 Task: Explore the historic landmarks of Charleston to South Carolina, using walking directions.
Action: Mouse moved to (113, 73)
Screenshot: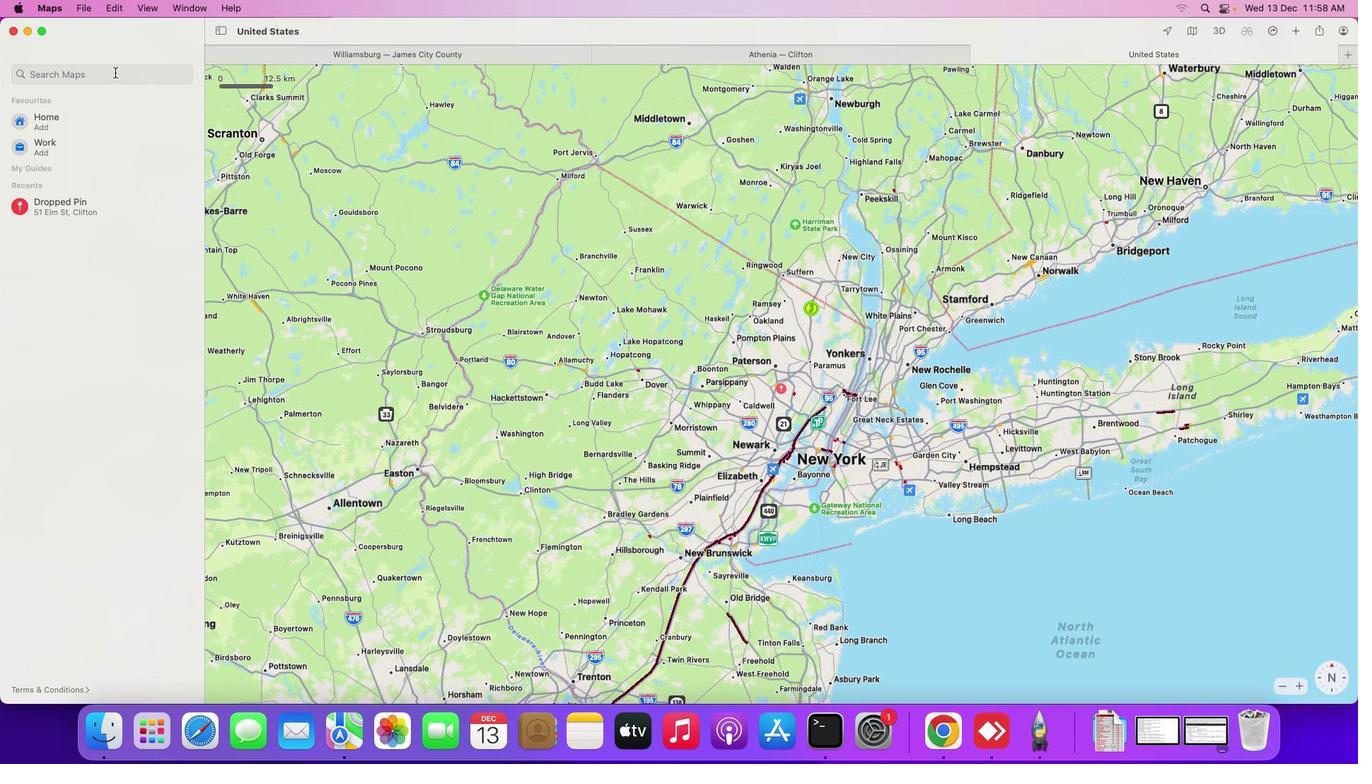 
Action: Mouse pressed left at (113, 73)
Screenshot: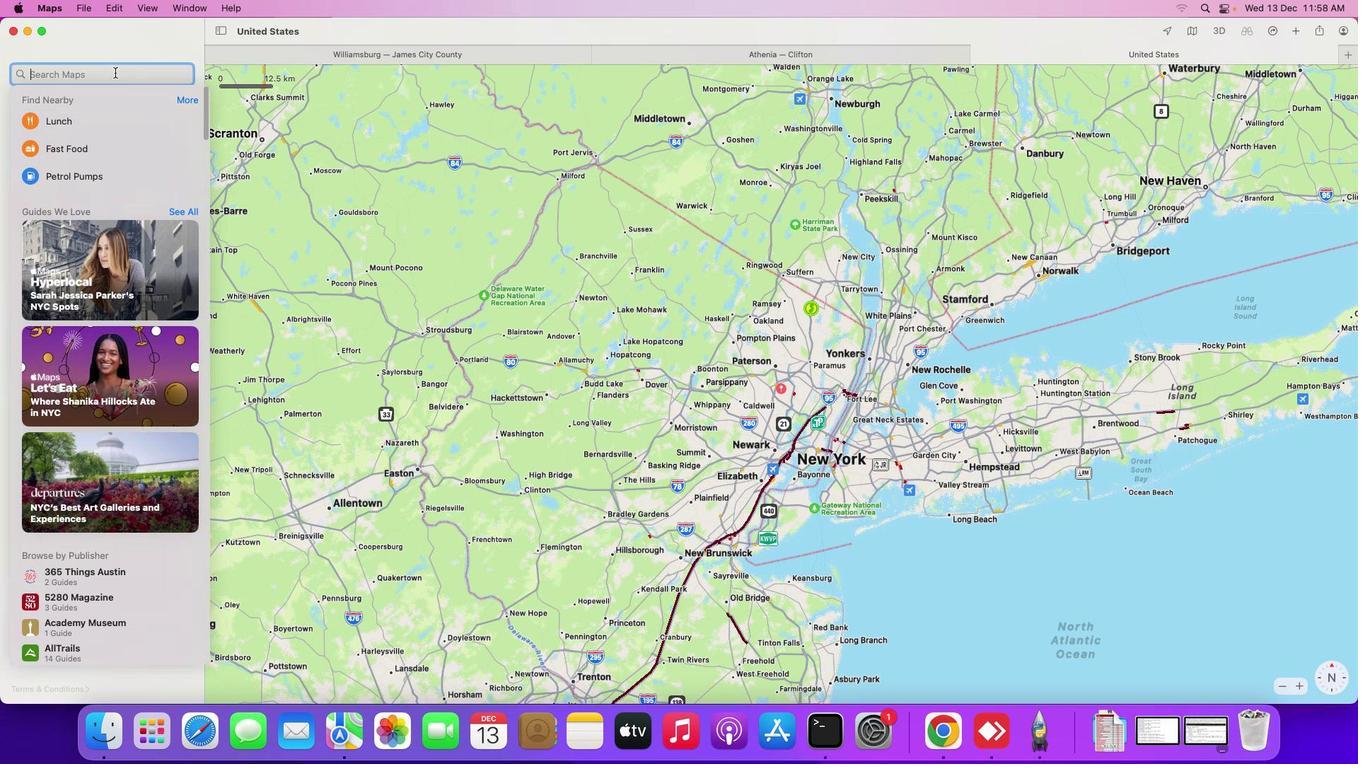 
Action: Mouse moved to (115, 72)
Screenshot: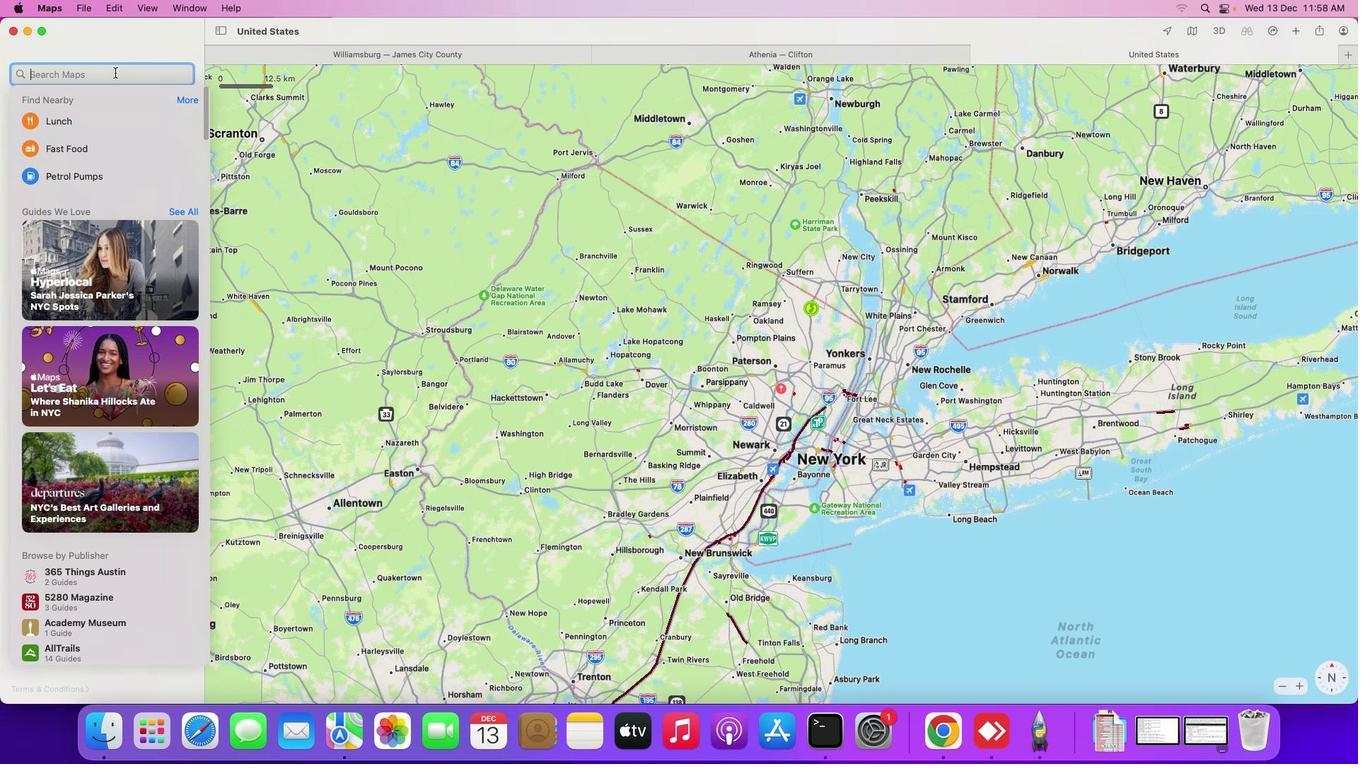 
Action: Key pressed 'h''i''s''t''o''r''i''c'Key.space'l''a''n''d''m''a''r''k'Key.space'o''f'Key.spaceKey.backspaceKey.backspaceKey.backspaceKey.backspace's'Key.space'o''f'Key.spaceKey.shift_r'C''h''a''r''l''e''s''t''o''n'Key.spaceKey.enter
Screenshot: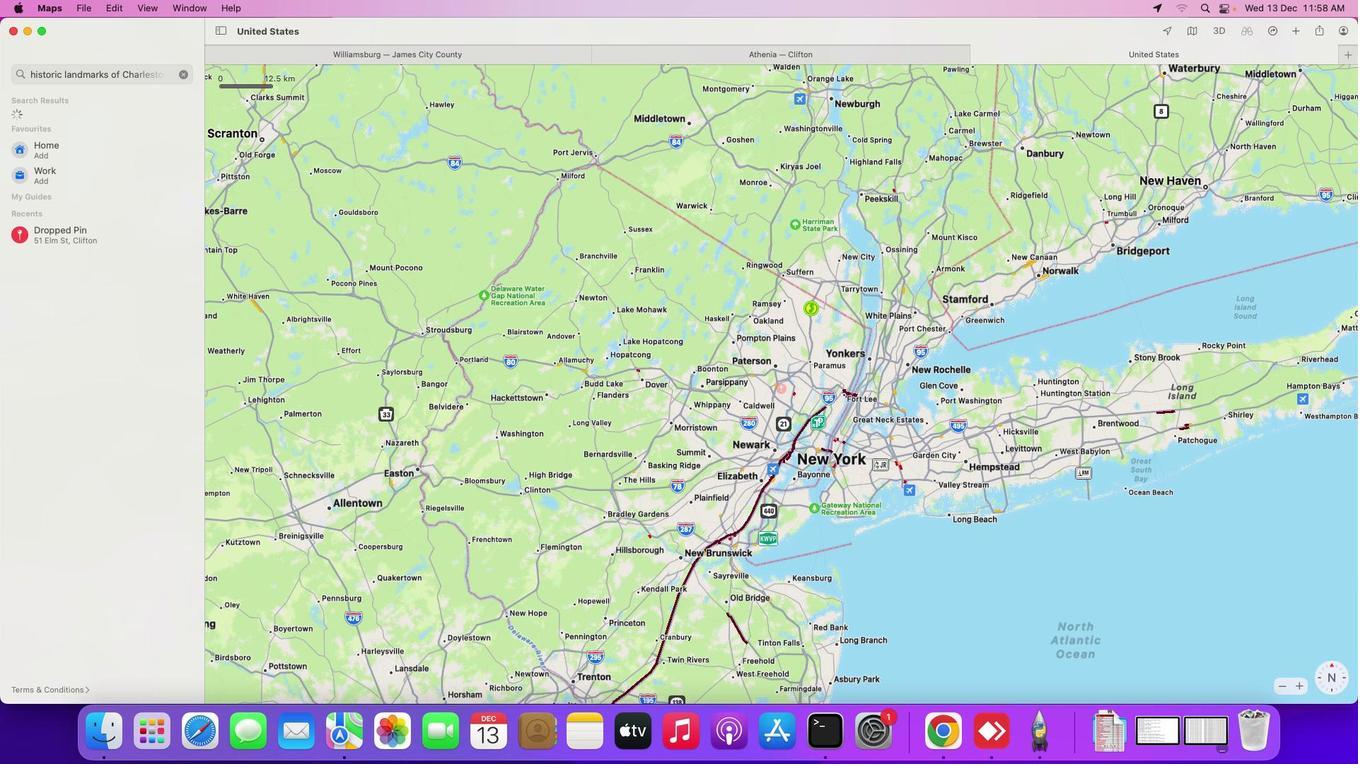 
Action: Mouse moved to (91, 126)
Screenshot: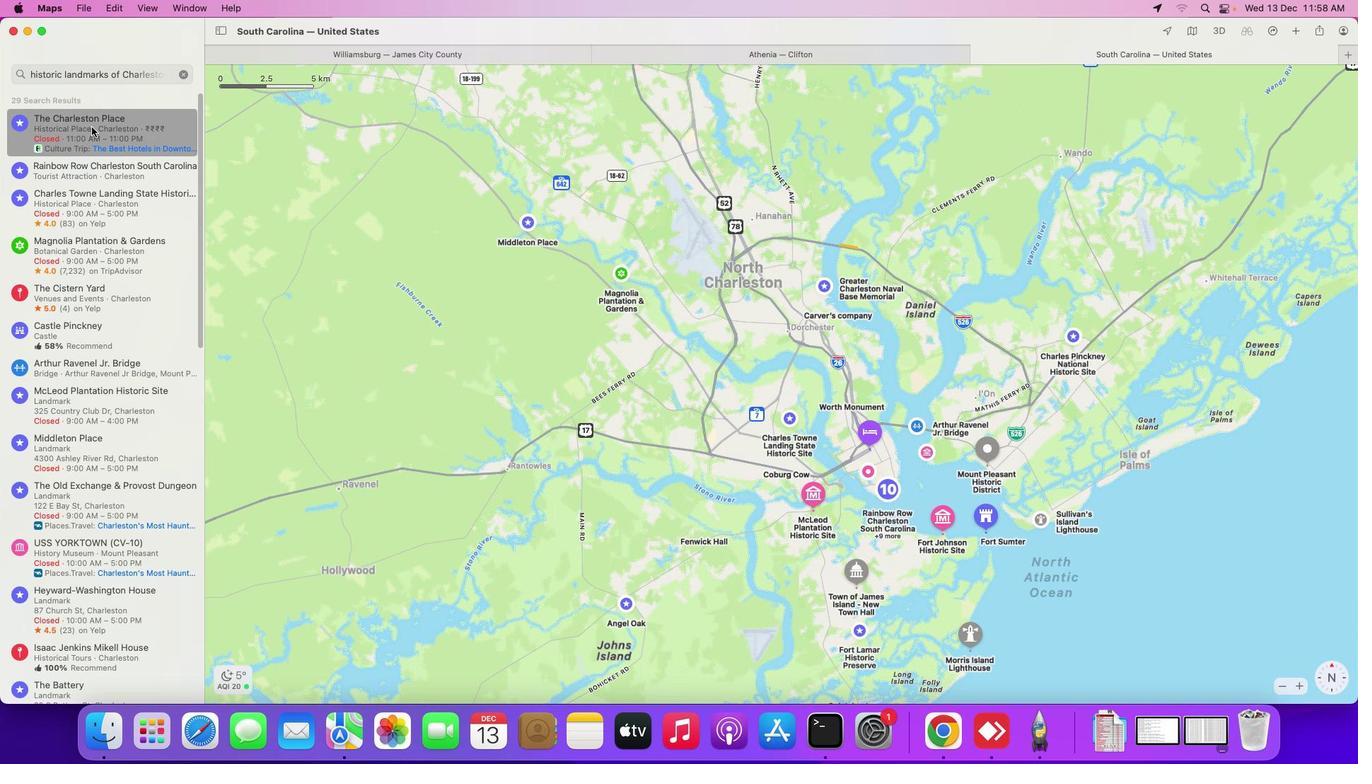 
Action: Mouse pressed left at (91, 126)
Screenshot: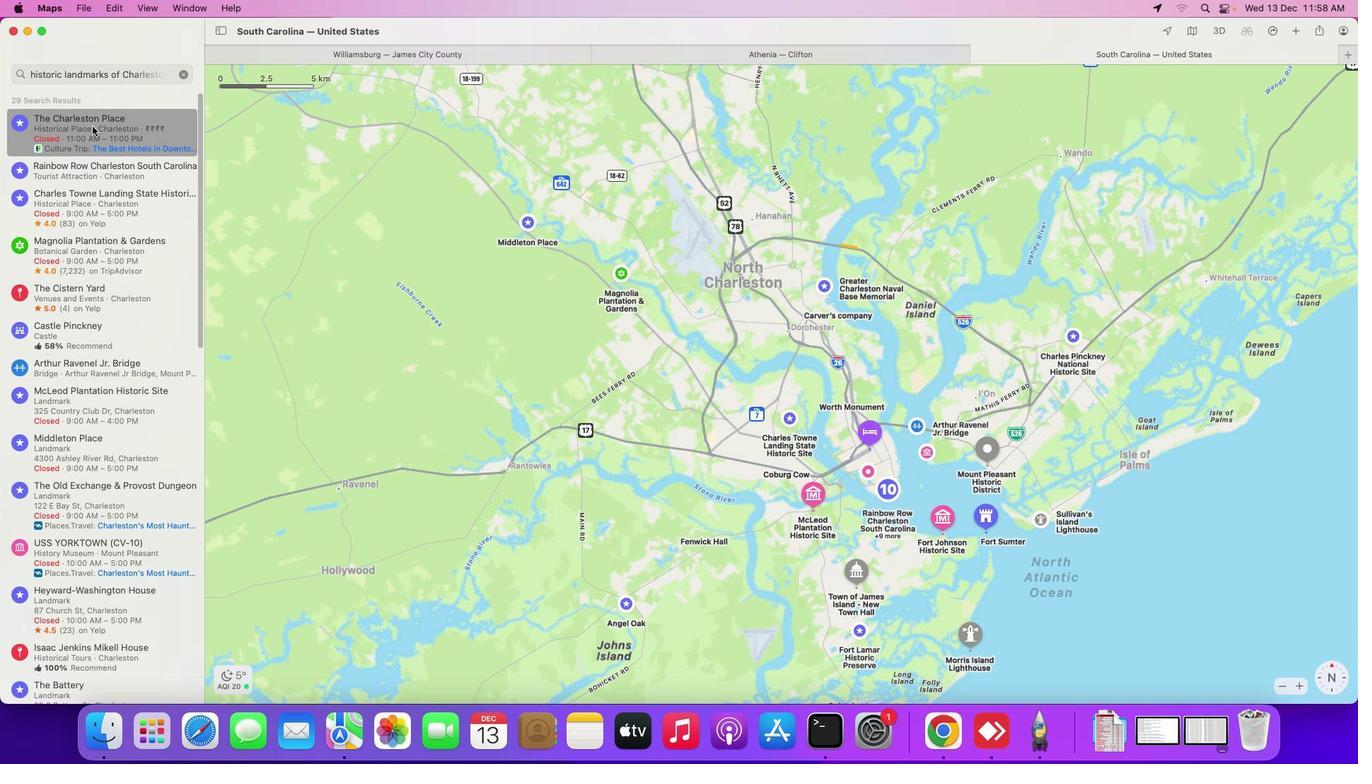 
Action: Mouse moved to (788, 400)
Screenshot: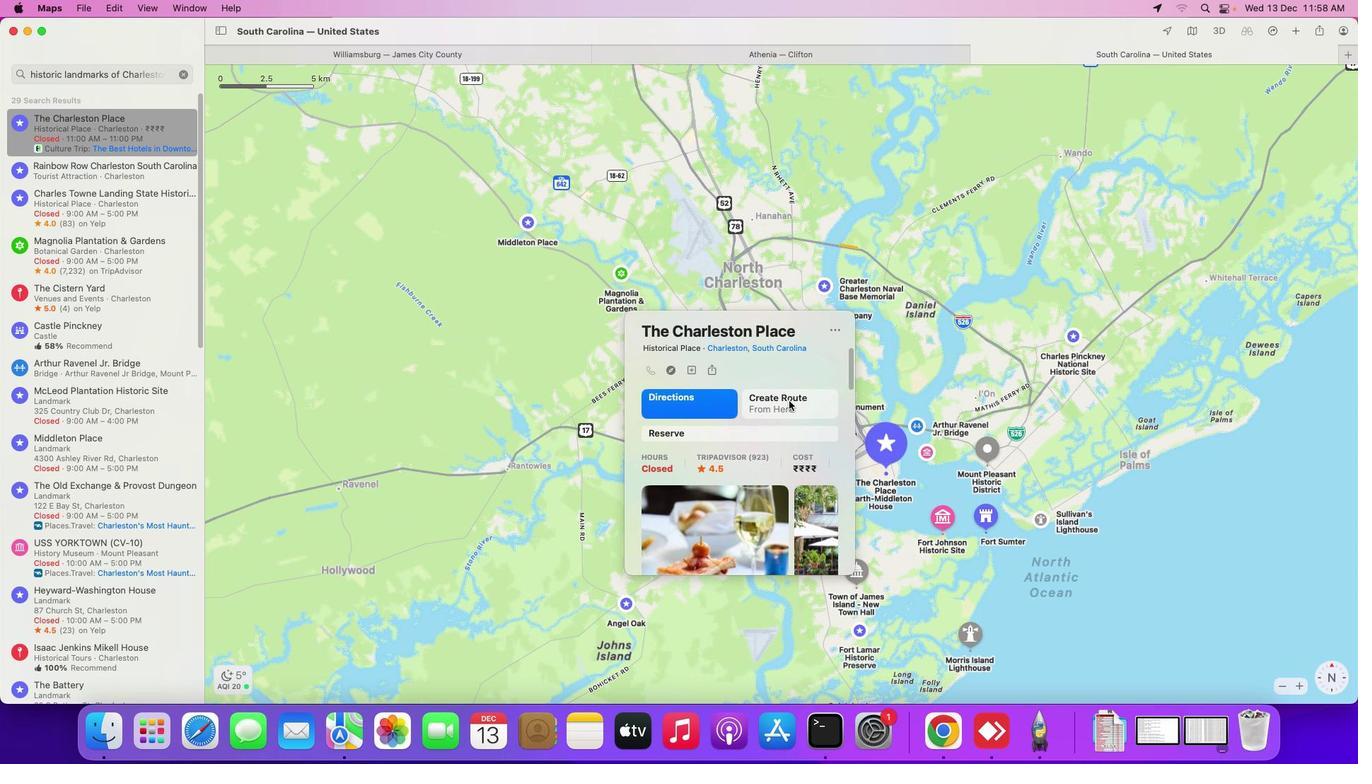 
Action: Mouse pressed left at (788, 400)
Screenshot: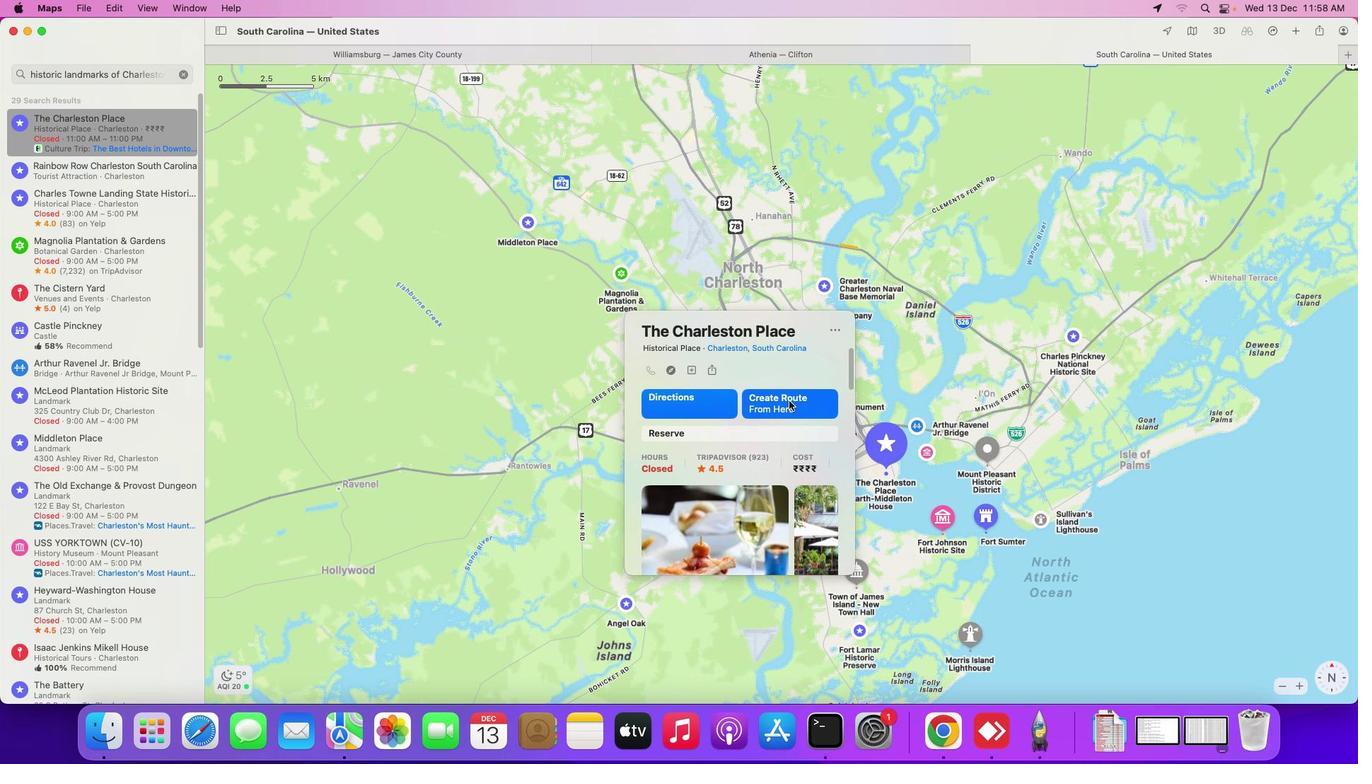 
Action: Mouse moved to (1205, 141)
Screenshot: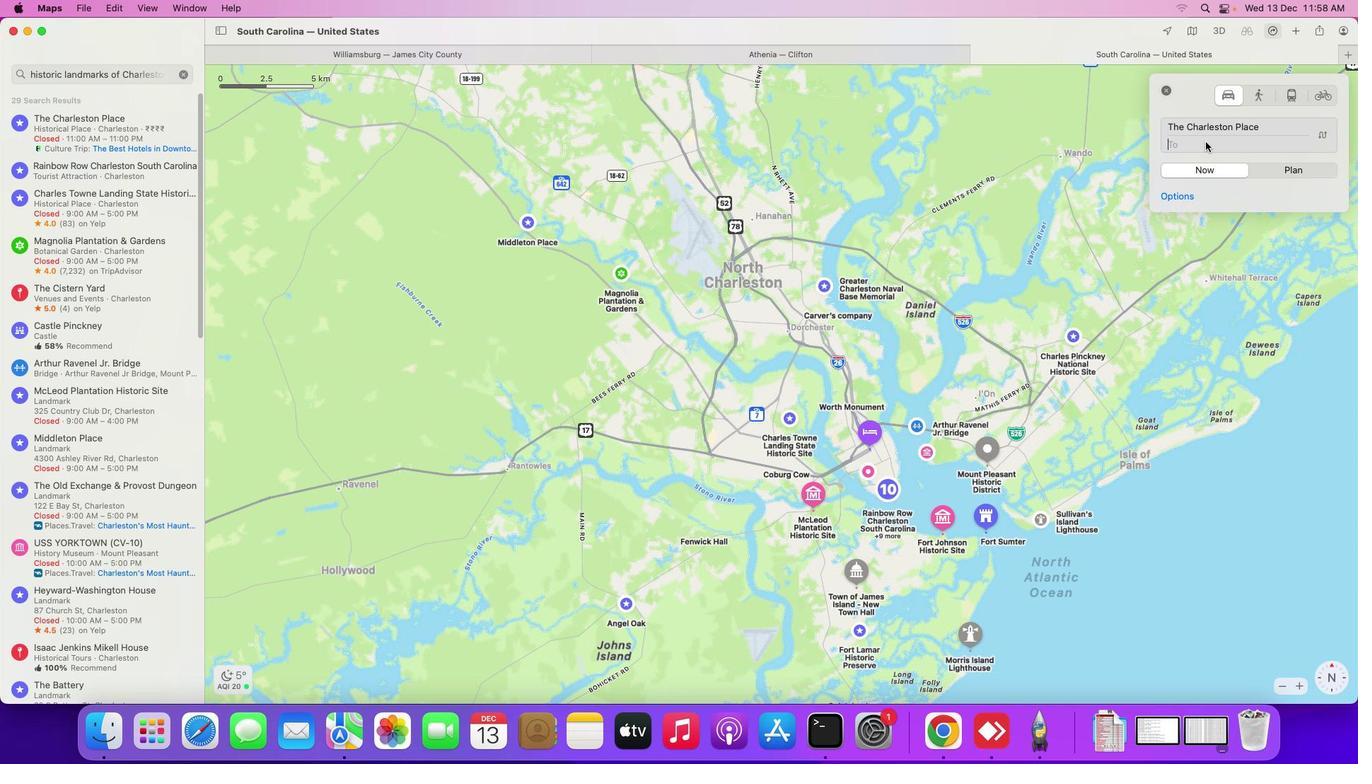 
Action: Mouse pressed left at (1205, 141)
Screenshot: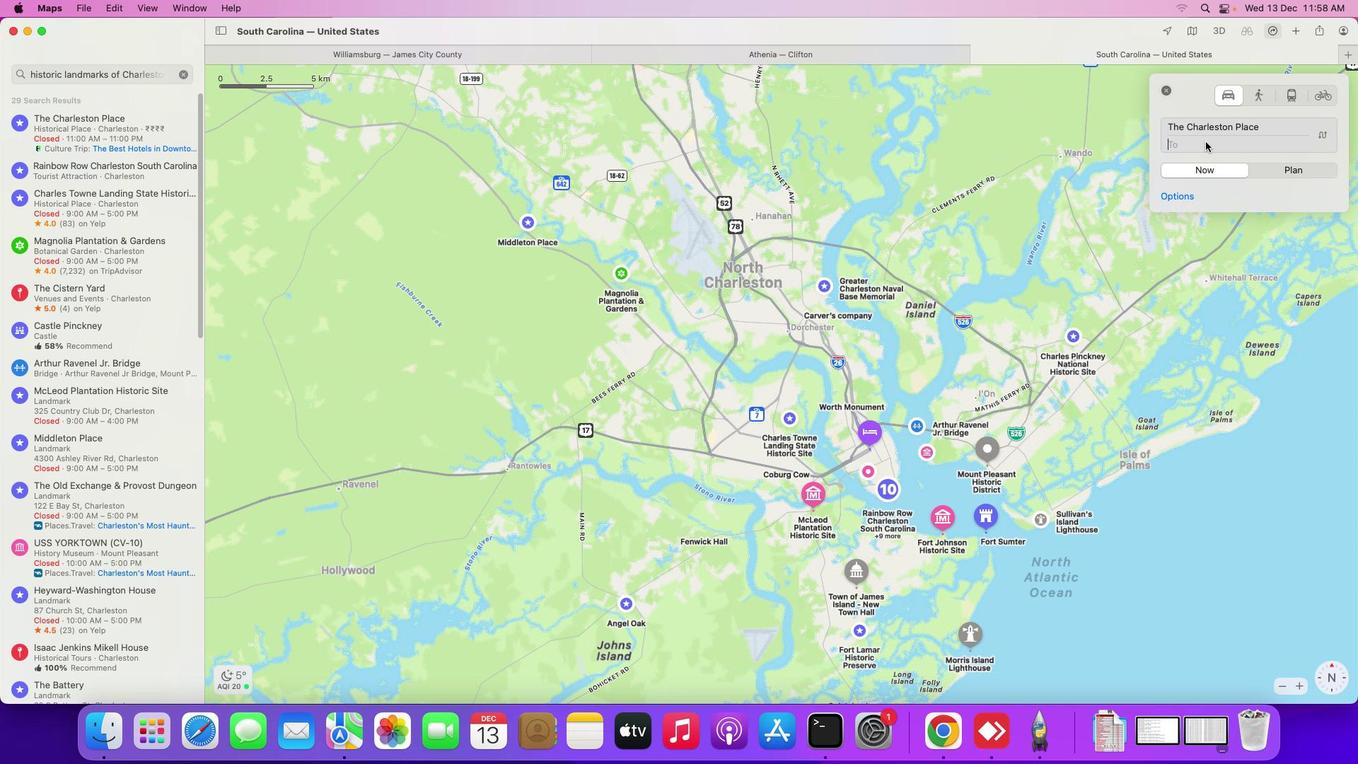 
Action: Mouse moved to (1275, 166)
Screenshot: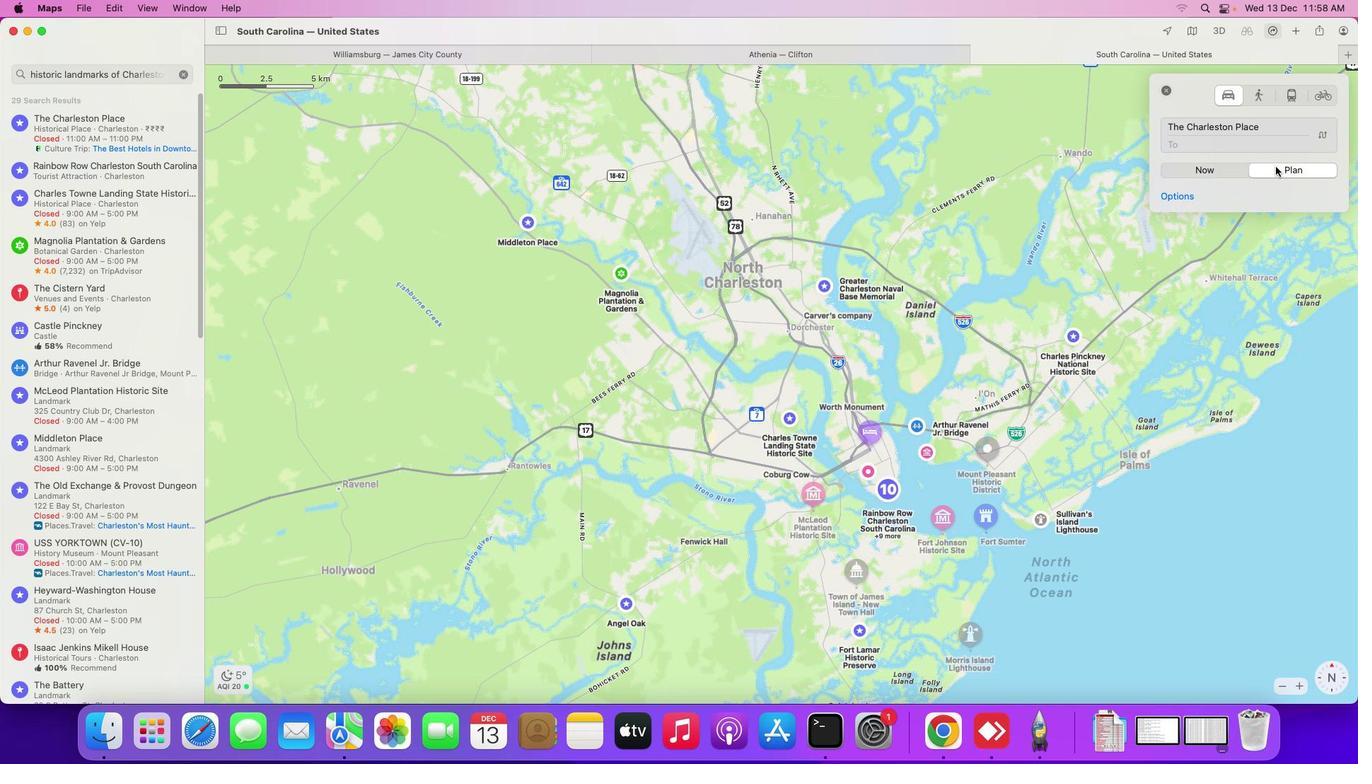 
Action: Mouse pressed left at (1275, 166)
Screenshot: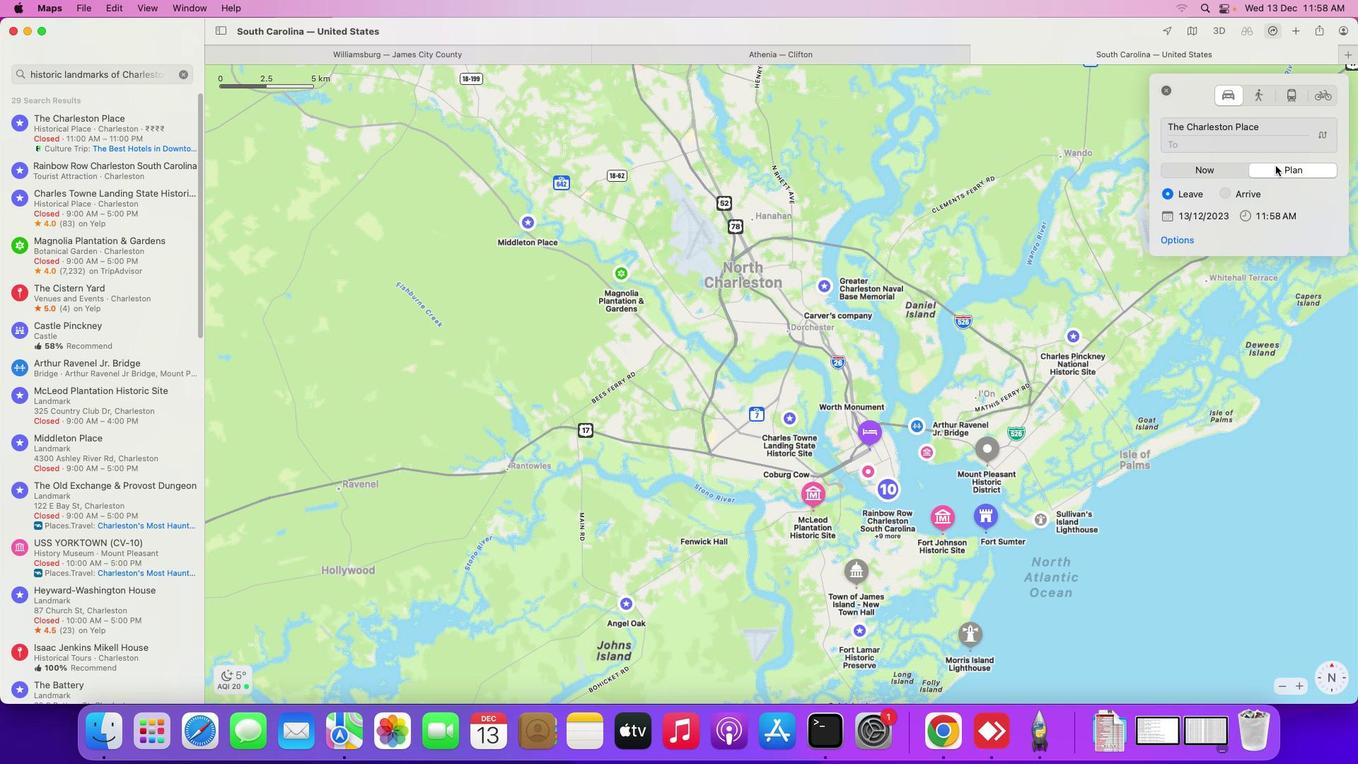 
Action: Mouse moved to (1198, 142)
Screenshot: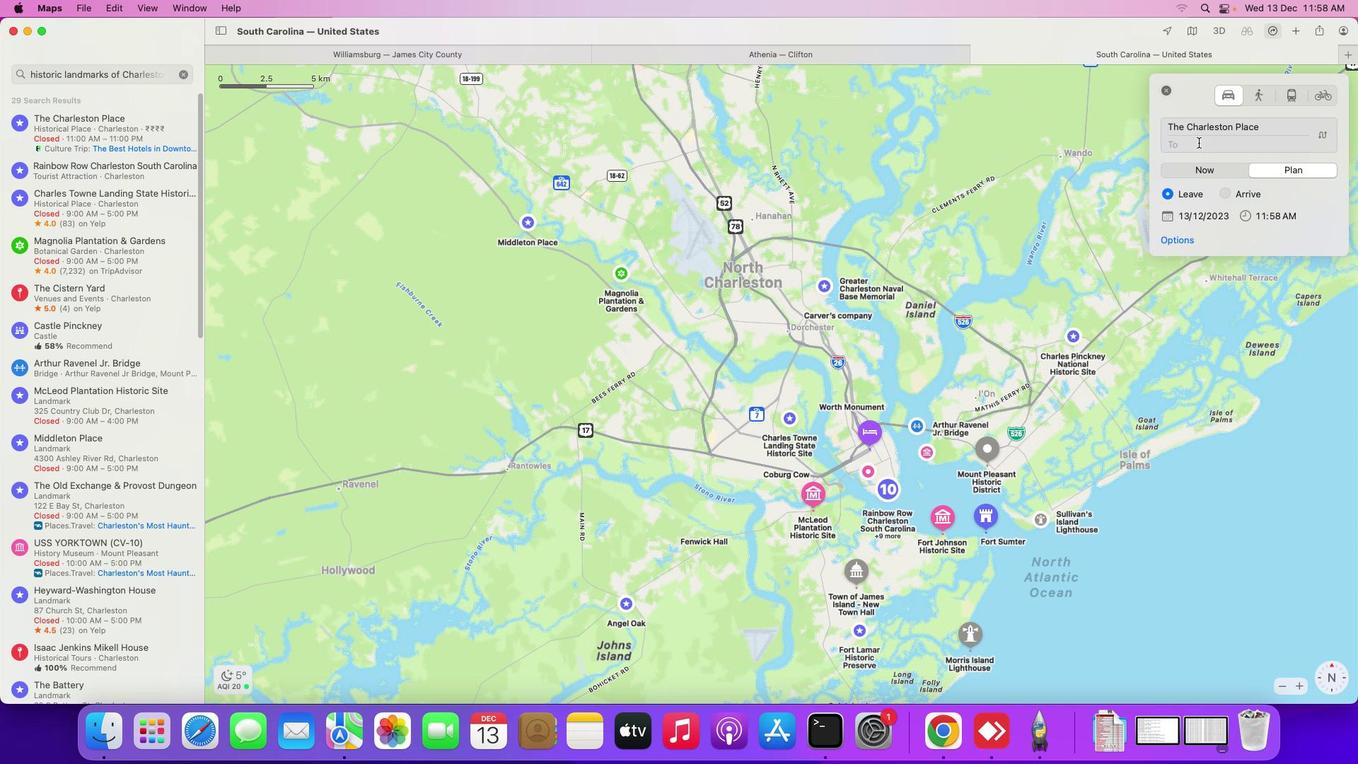 
Action: Mouse pressed left at (1198, 142)
Screenshot: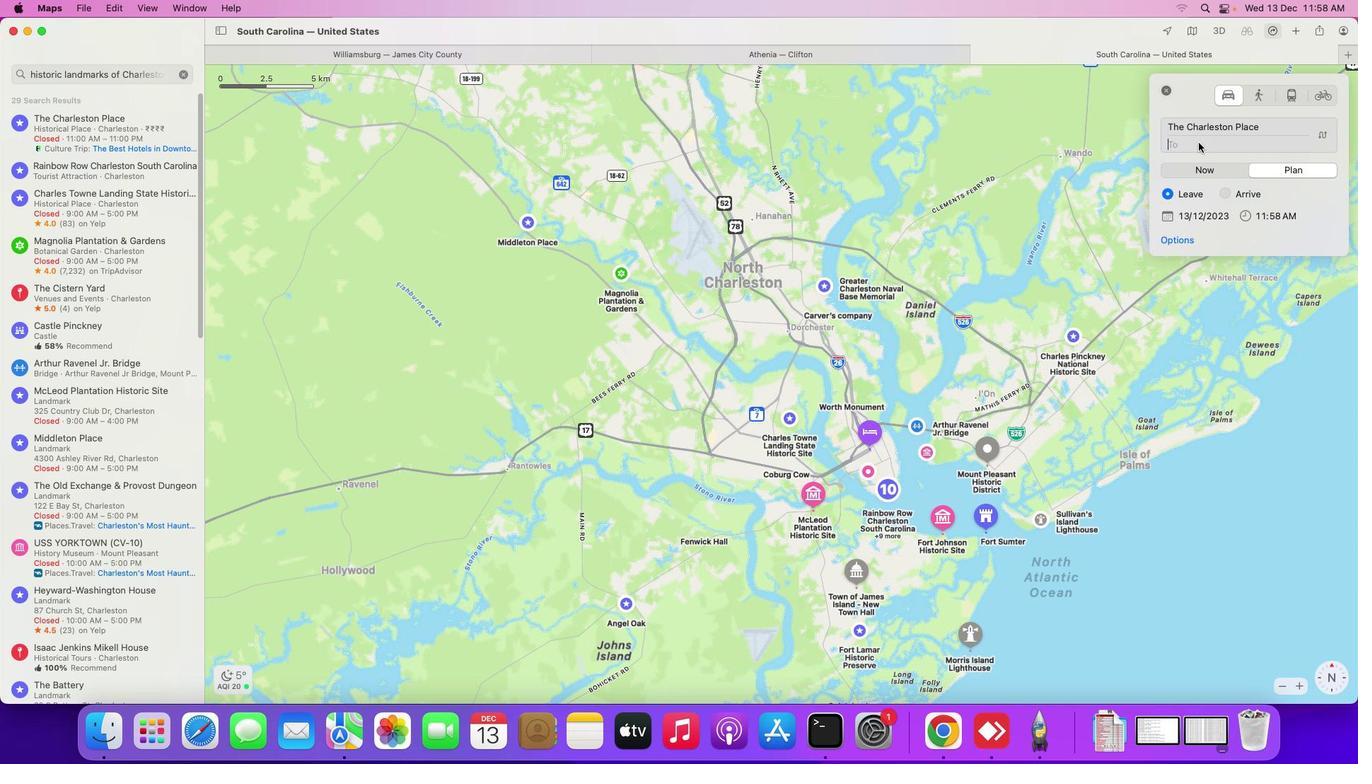 
Action: Mouse moved to (1197, 142)
Screenshot: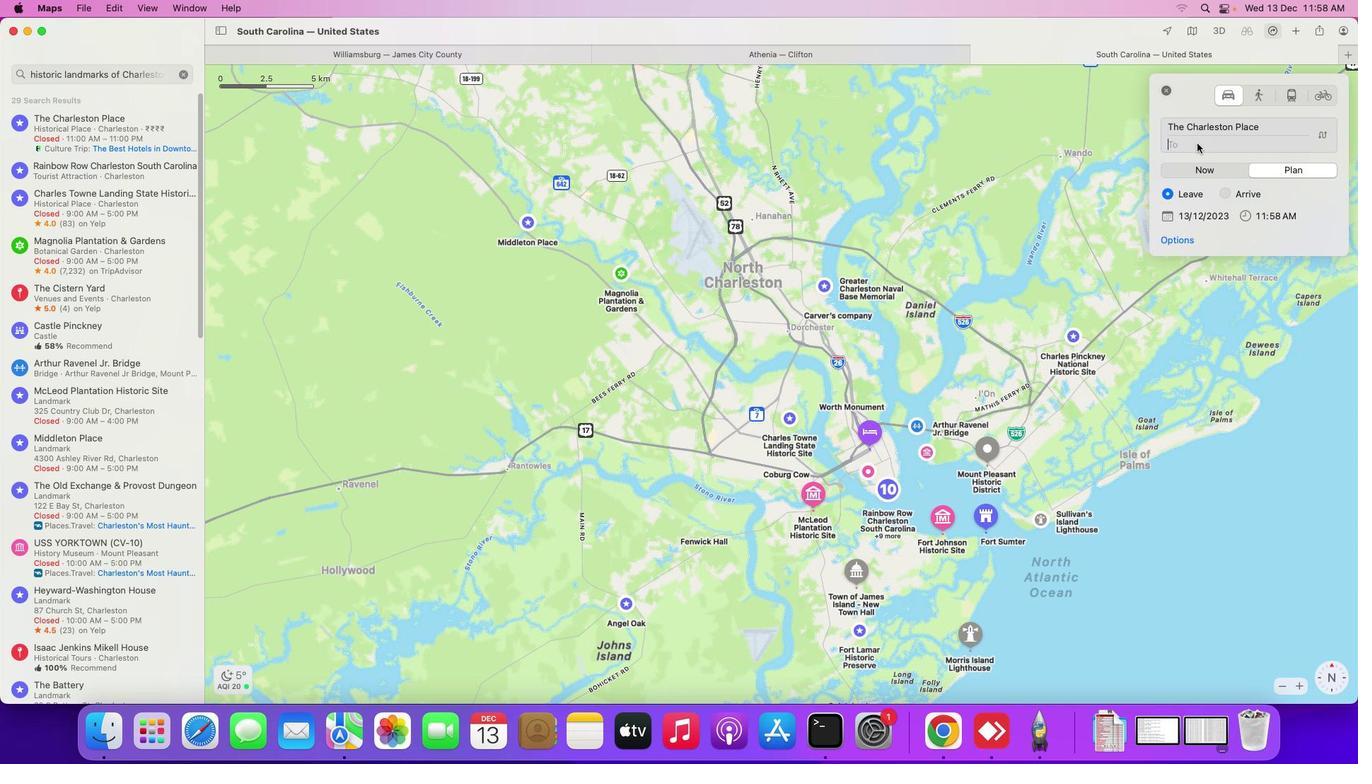 
Action: Key pressed Key.shift_r'S''o''u''t''h'Key.spaceKey.shift_r'C''a''r''o''l''i''n''a'
Screenshot: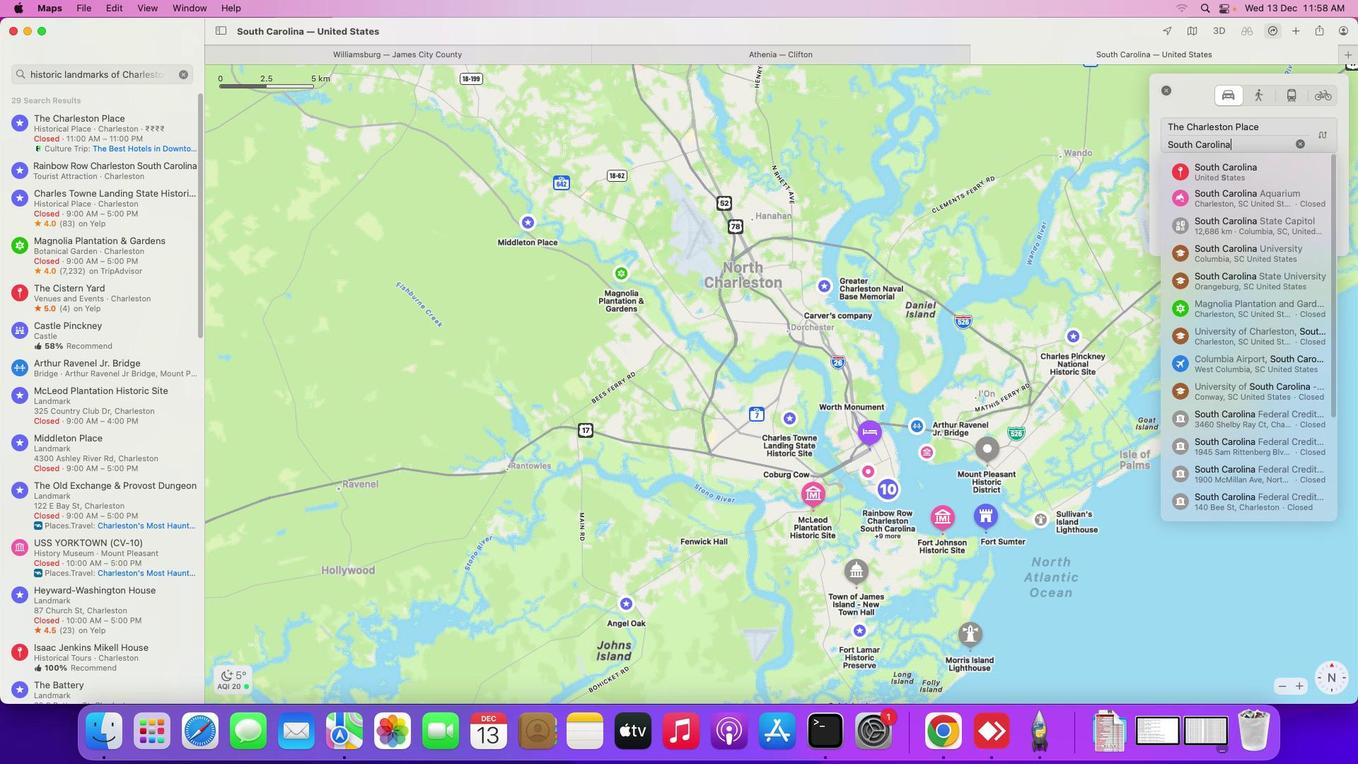 
Action: Mouse moved to (1233, 166)
Screenshot: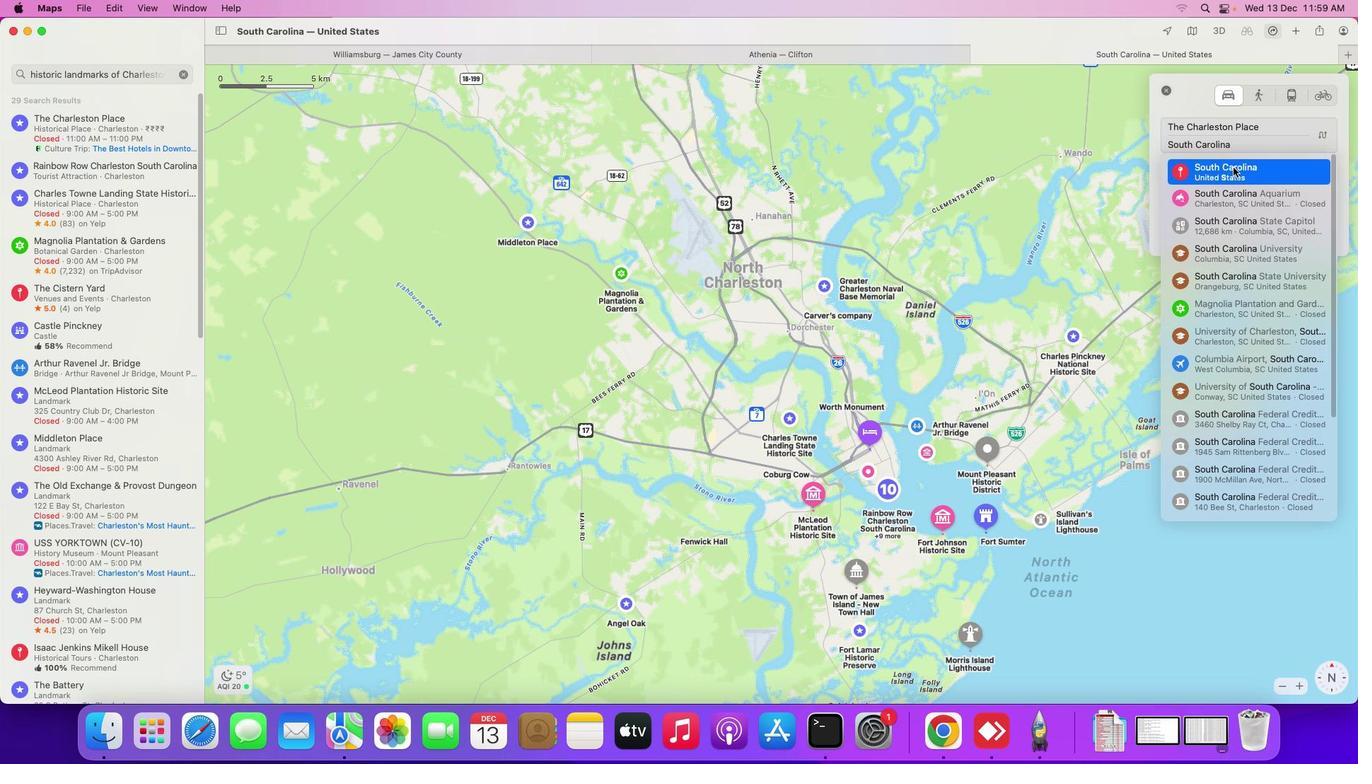 
Action: Mouse pressed left at (1233, 166)
Screenshot: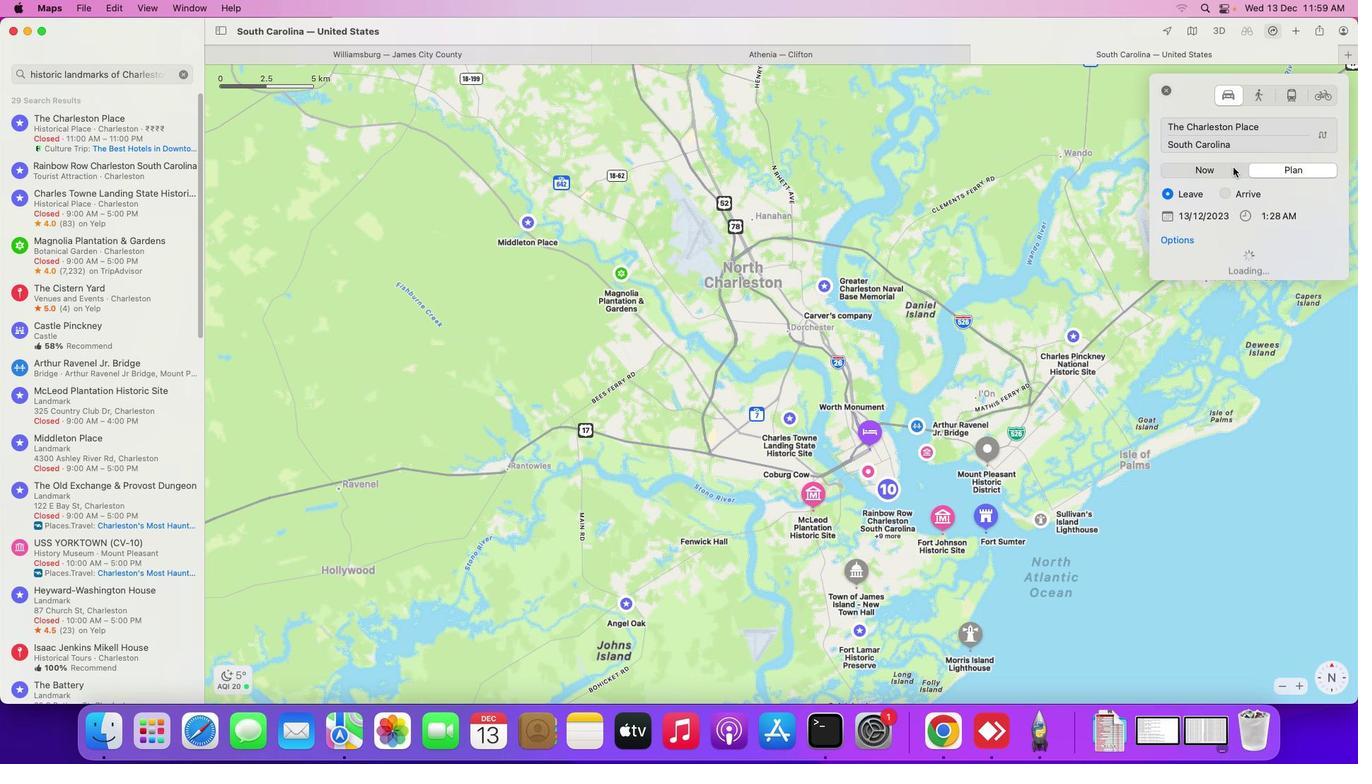 
Action: Mouse moved to (1258, 94)
Screenshot: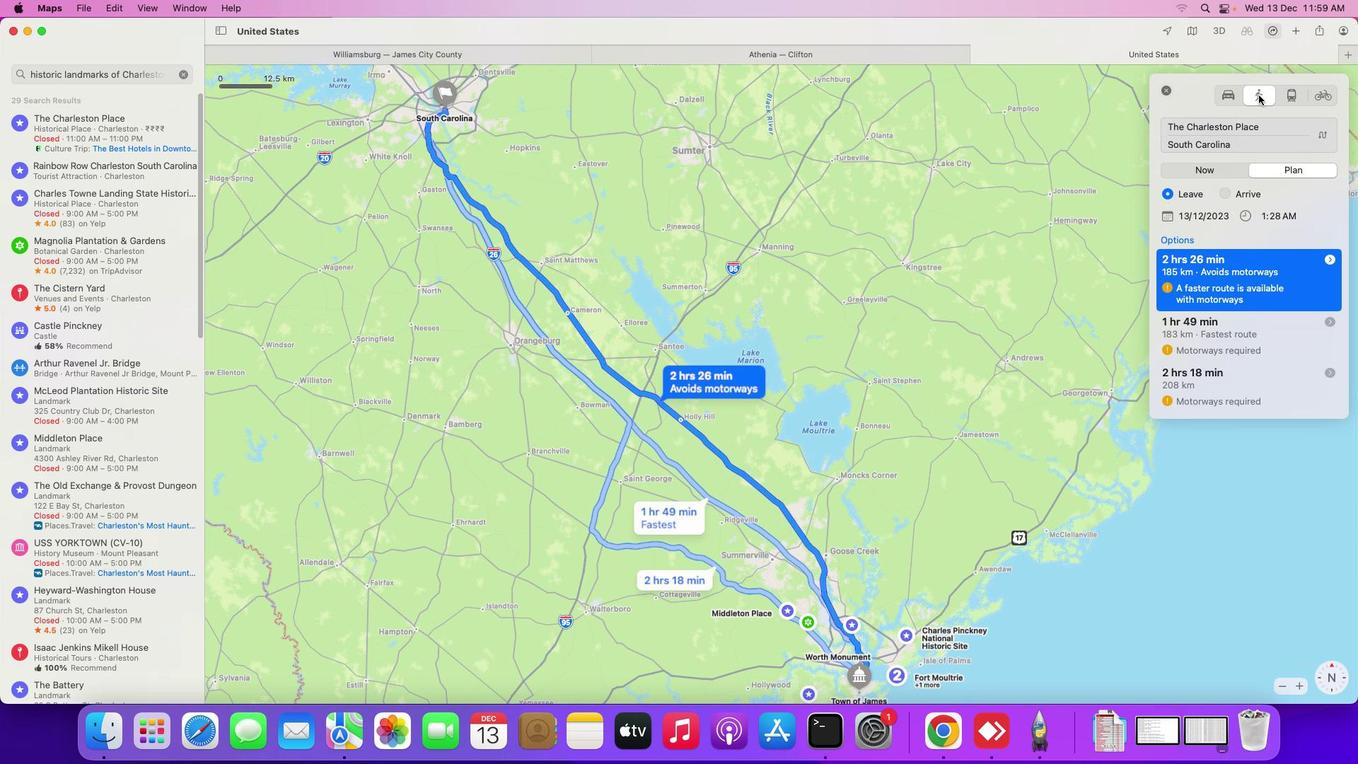 
Action: Mouse pressed left at (1258, 94)
Screenshot: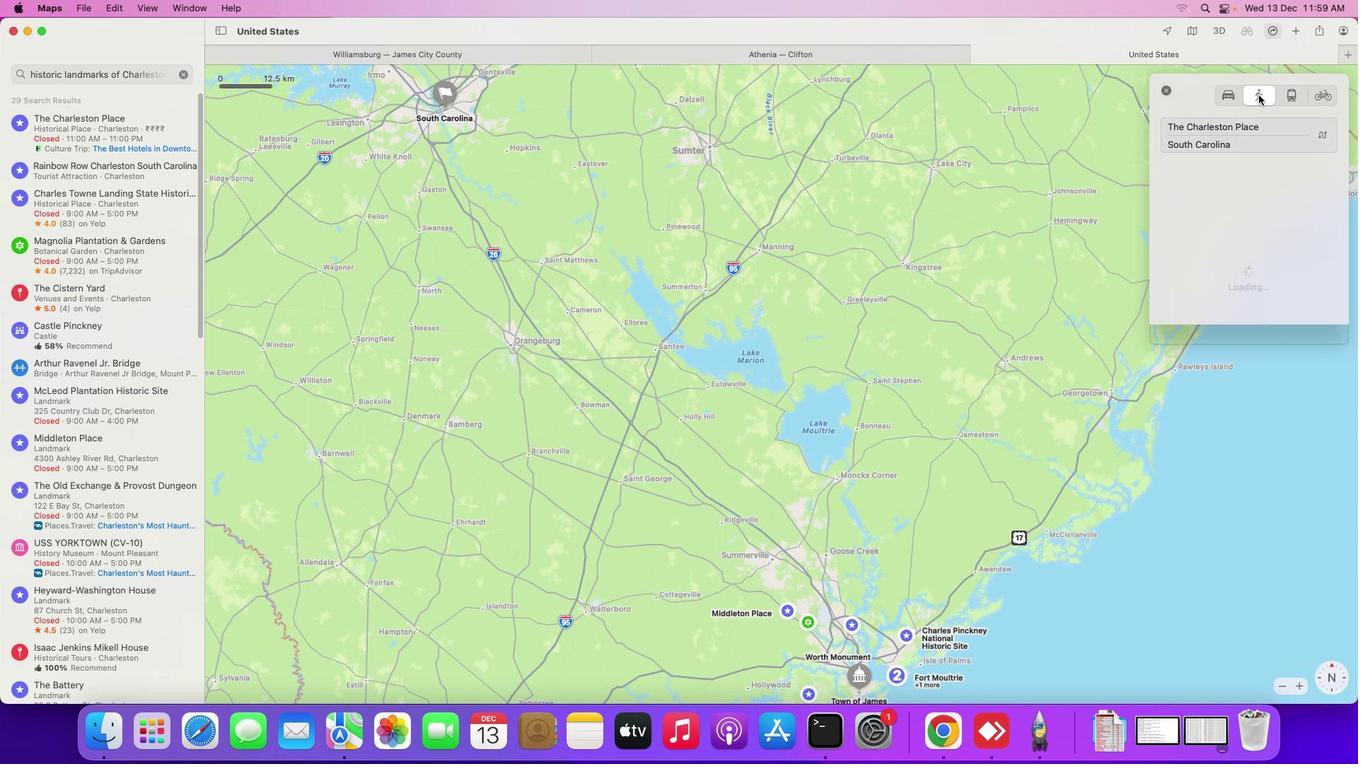 
Action: Mouse moved to (964, 280)
Screenshot: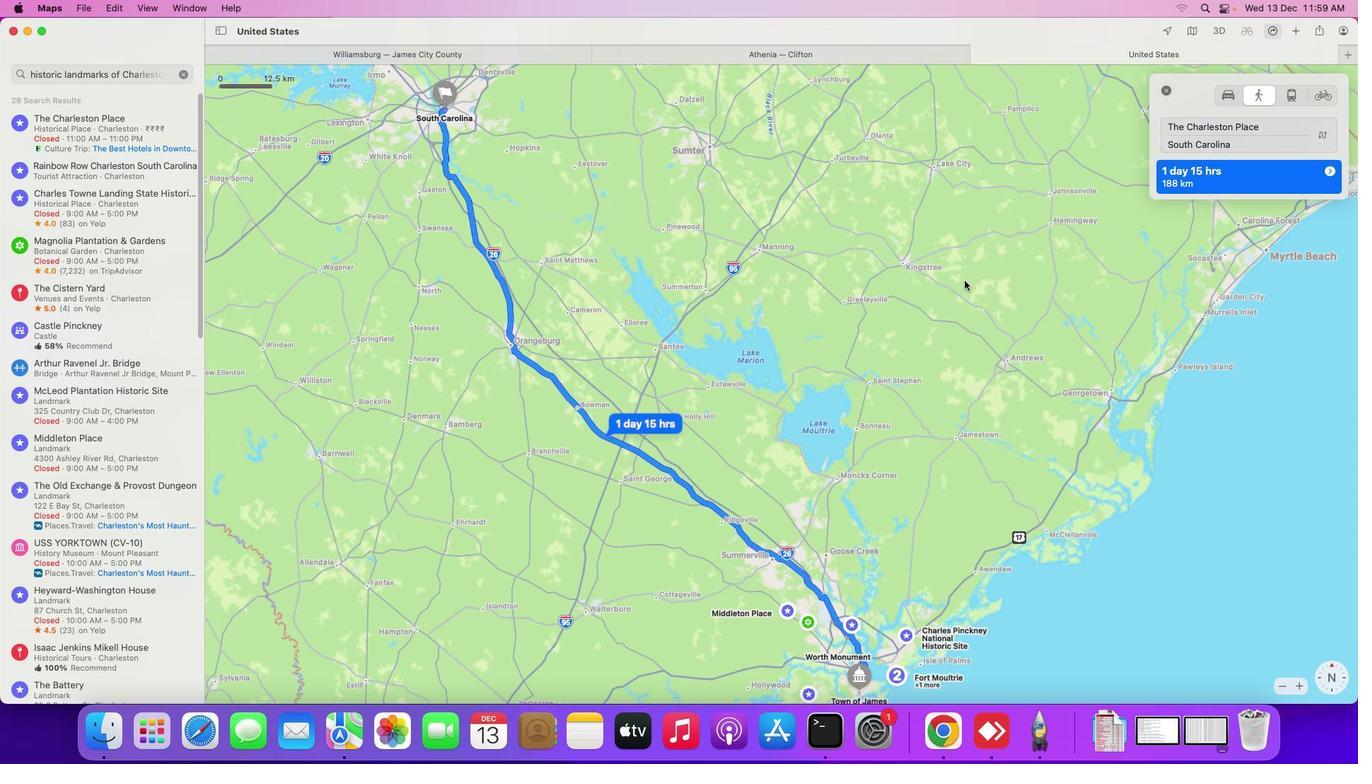 
Action: Mouse scrolled (964, 280) with delta (0, 0)
Screenshot: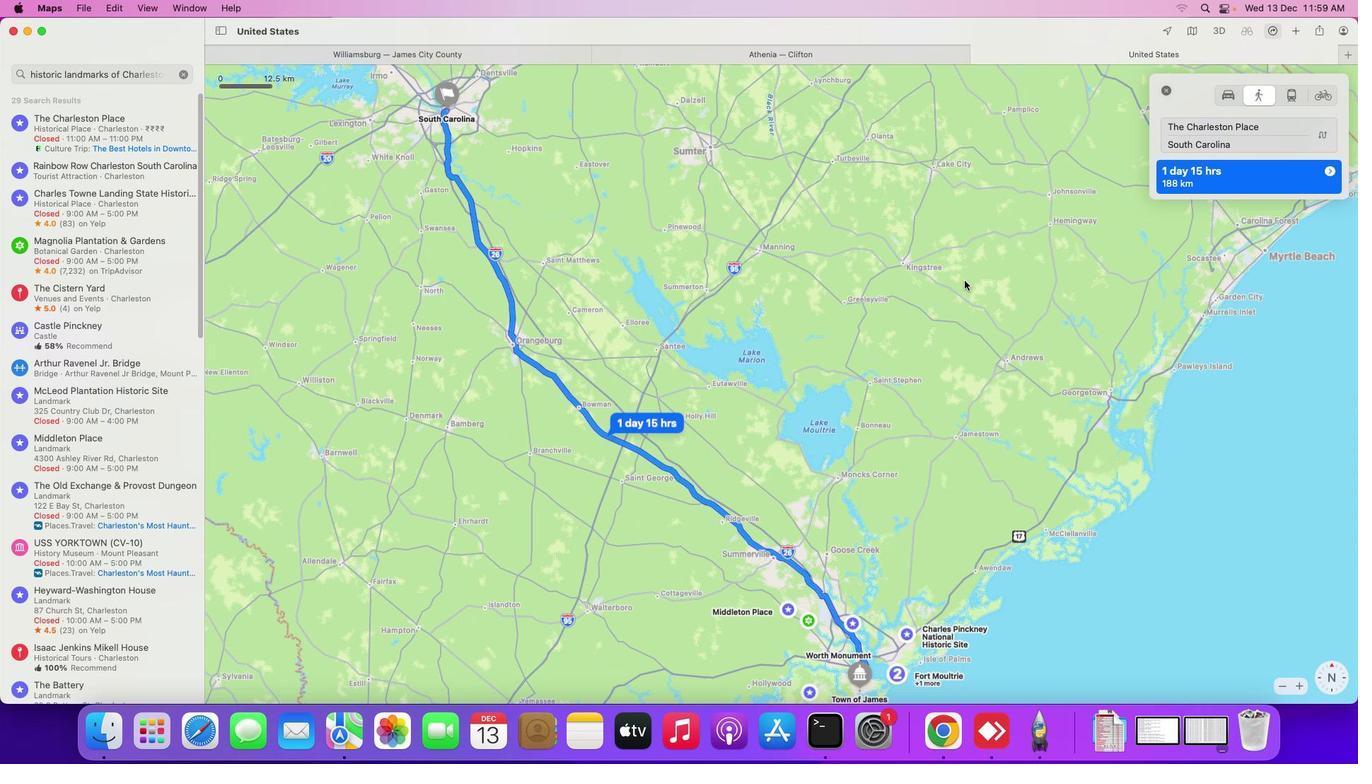 
Action: Mouse scrolled (964, 280) with delta (0, 0)
Screenshot: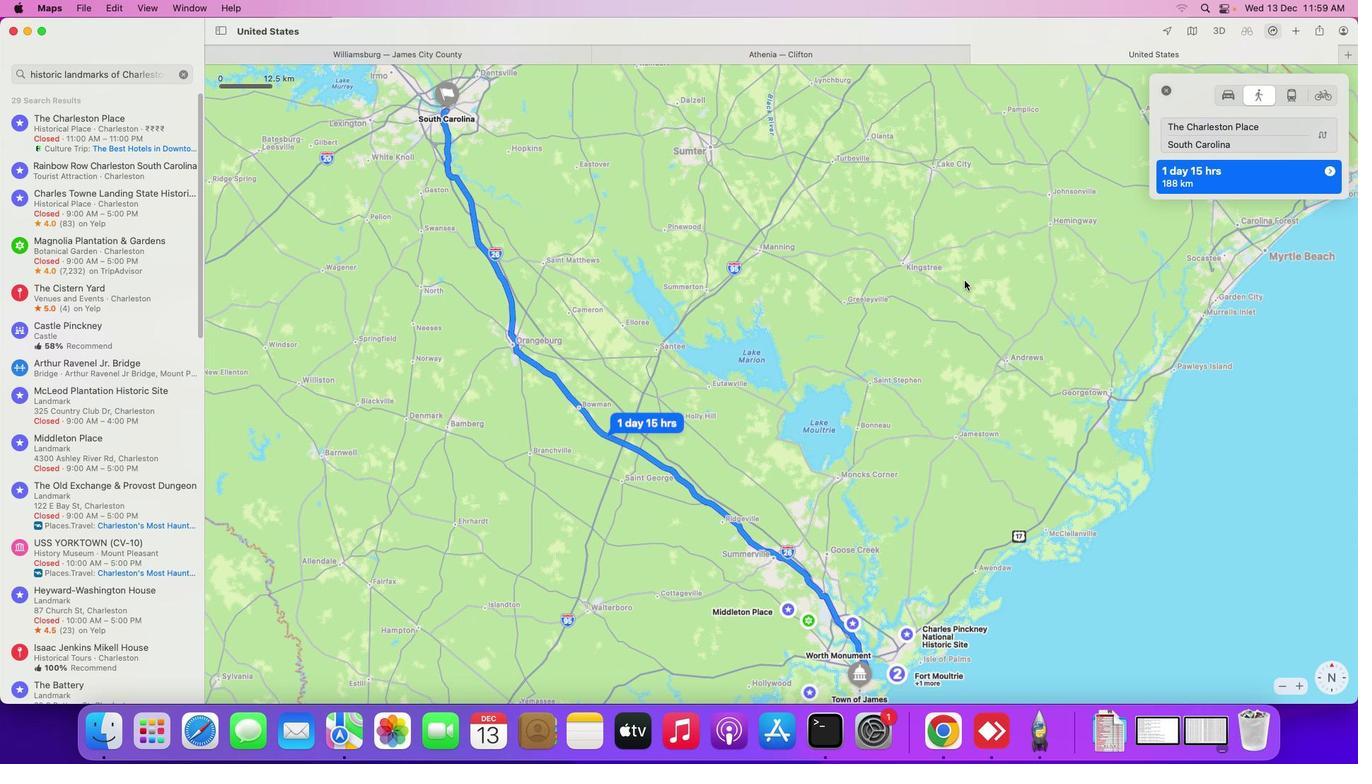 
